 Task: Add "Join Card" Button Button0008  to Card Card0008 in Board Board0002 in Development in Trello
Action: Mouse moved to (589, 79)
Screenshot: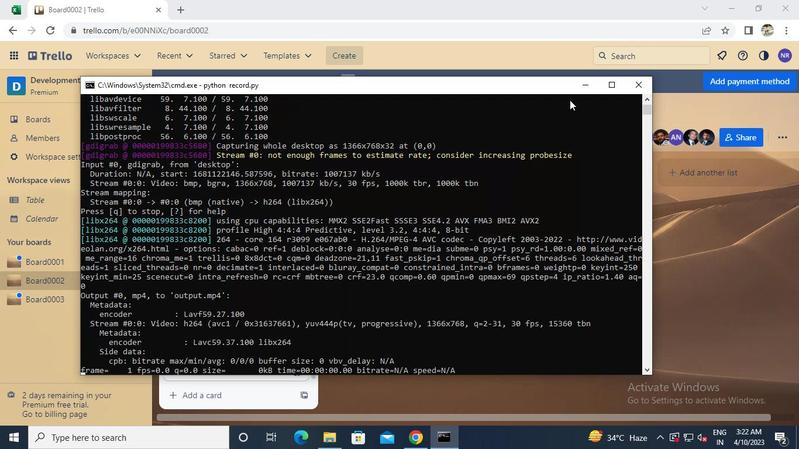 
Action: Mouse pressed left at (589, 79)
Screenshot: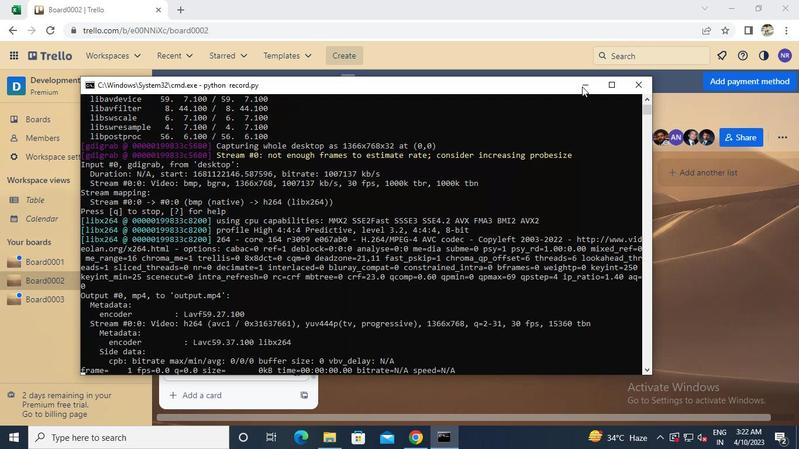 
Action: Mouse moved to (221, 344)
Screenshot: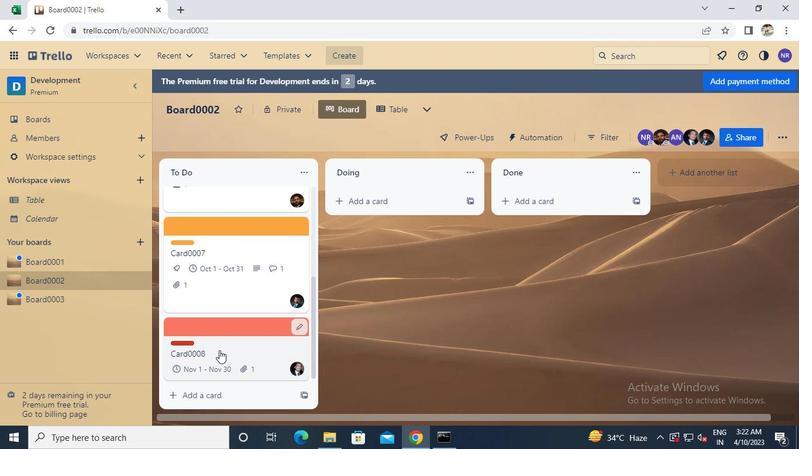 
Action: Mouse pressed left at (221, 344)
Screenshot: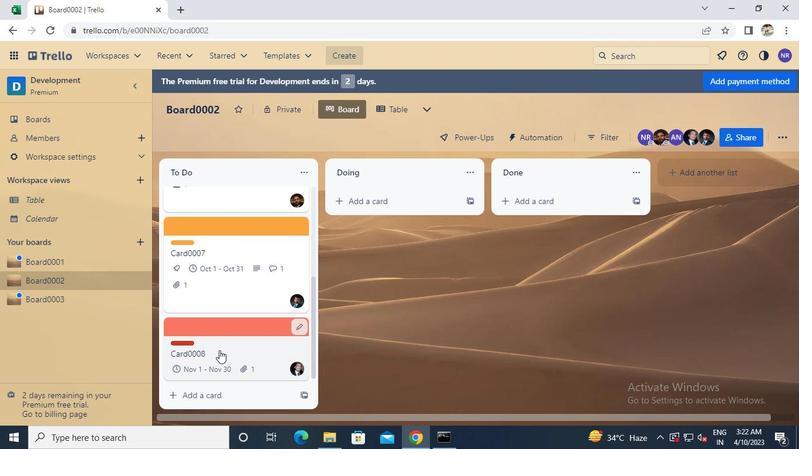 
Action: Mouse moved to (533, 284)
Screenshot: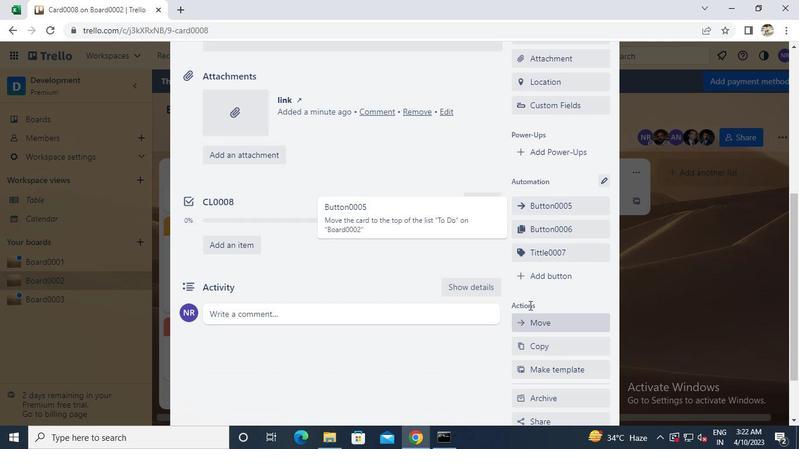 
Action: Mouse pressed left at (533, 284)
Screenshot: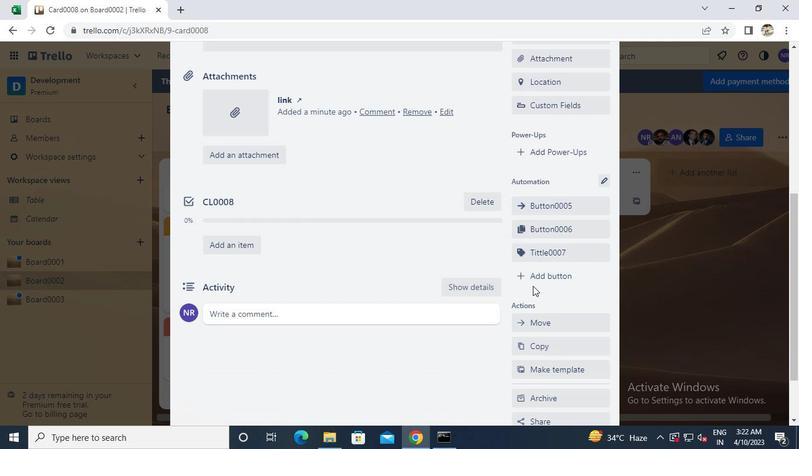 
Action: Mouse moved to (543, 197)
Screenshot: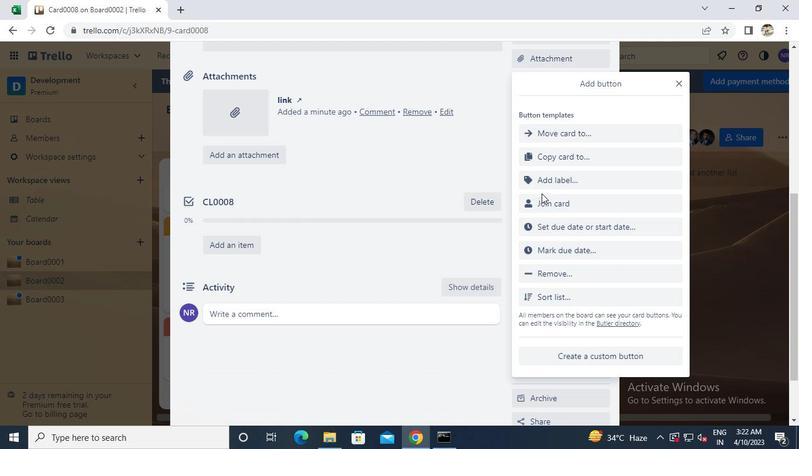 
Action: Mouse pressed left at (543, 197)
Screenshot: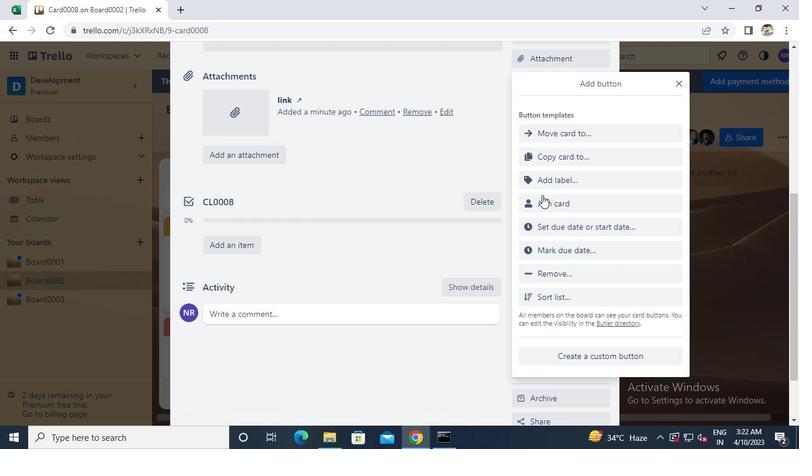 
Action: Keyboard Key.caps_lock
Screenshot: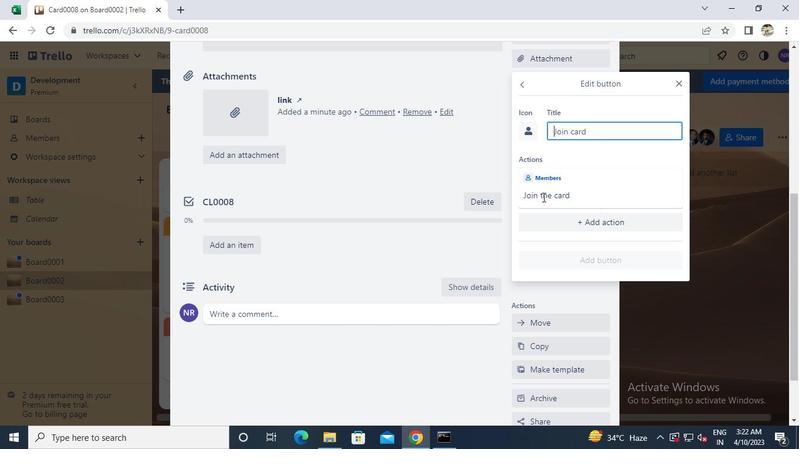 
Action: Keyboard b
Screenshot: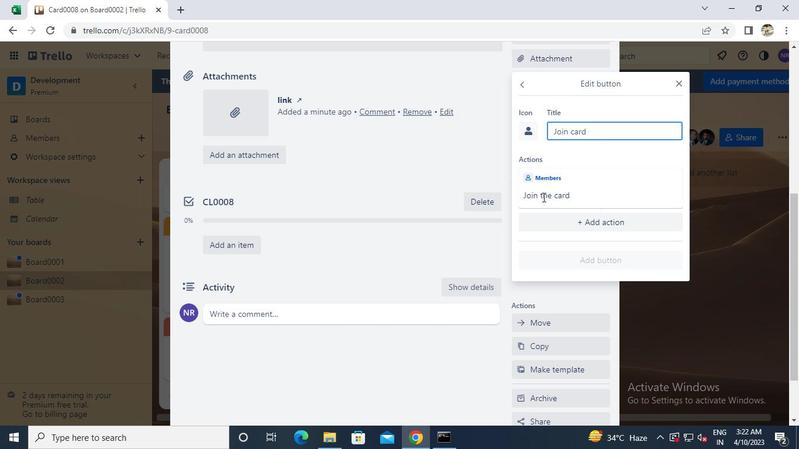 
Action: Keyboard Key.caps_lock
Screenshot: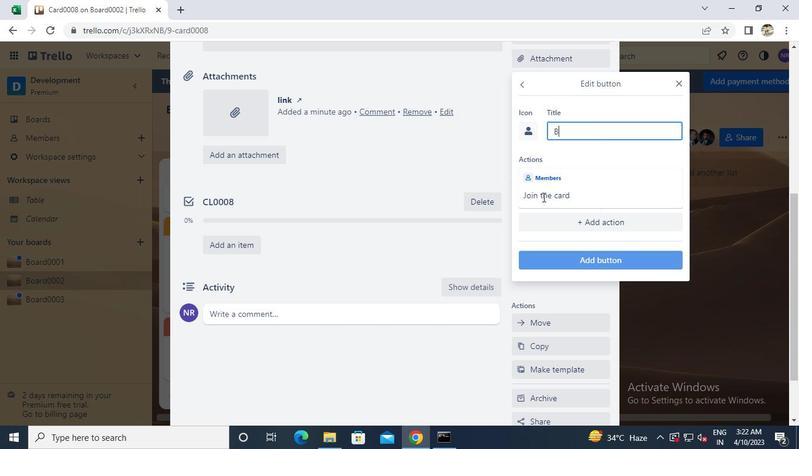 
Action: Keyboard u
Screenshot: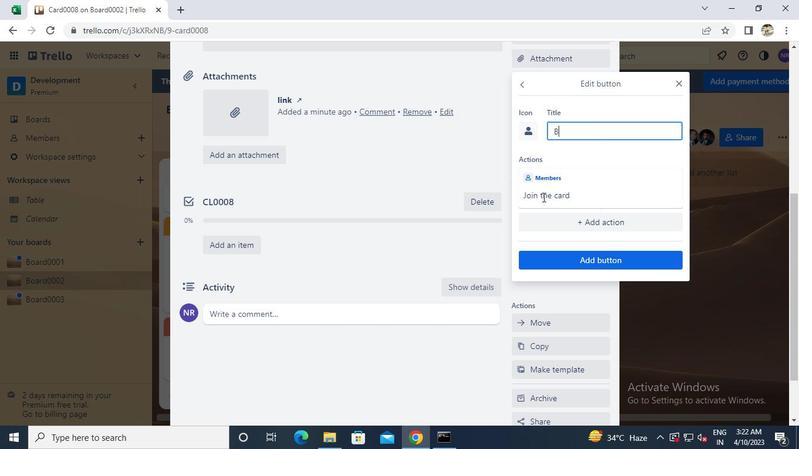 
Action: Keyboard t
Screenshot: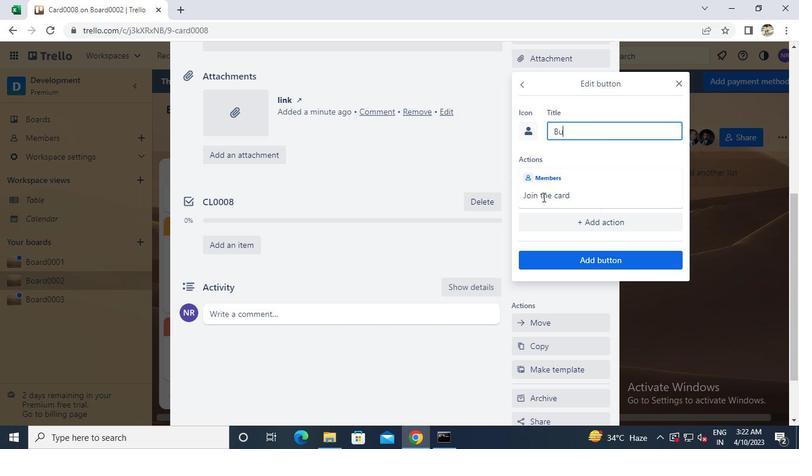 
Action: Keyboard t
Screenshot: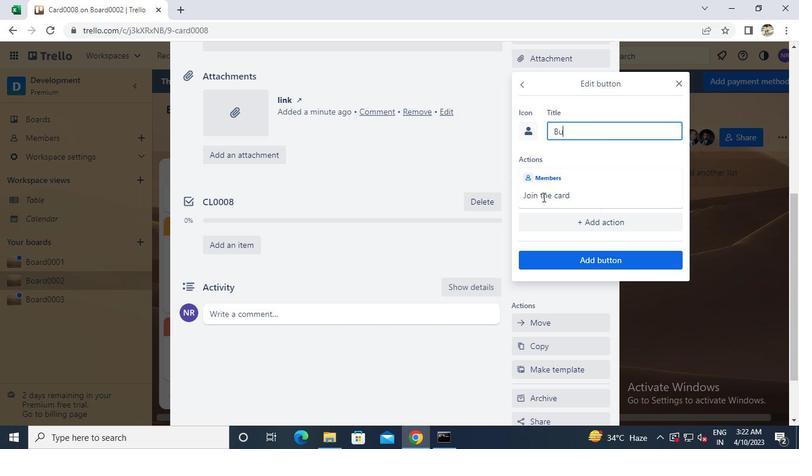 
Action: Keyboard o
Screenshot: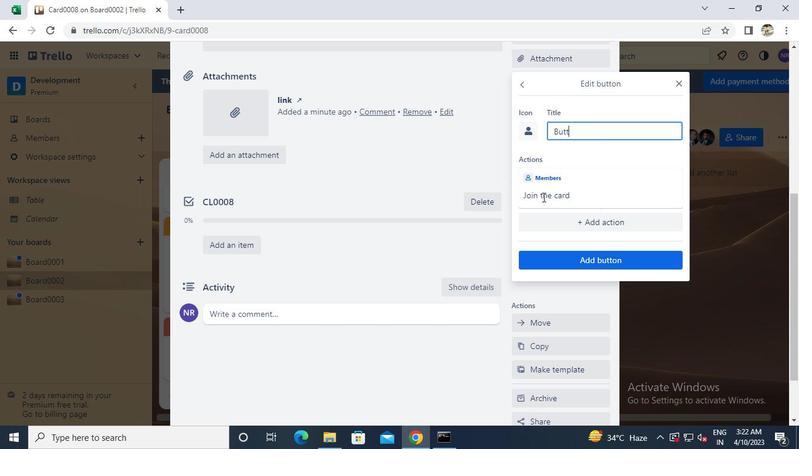 
Action: Keyboard n
Screenshot: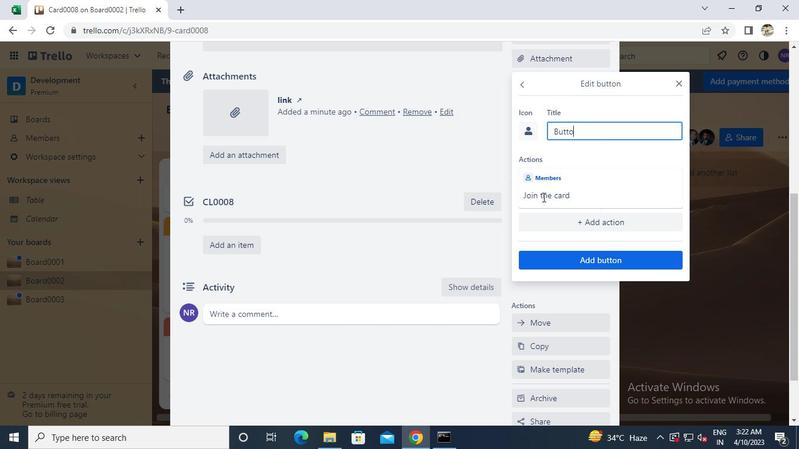 
Action: Keyboard 0
Screenshot: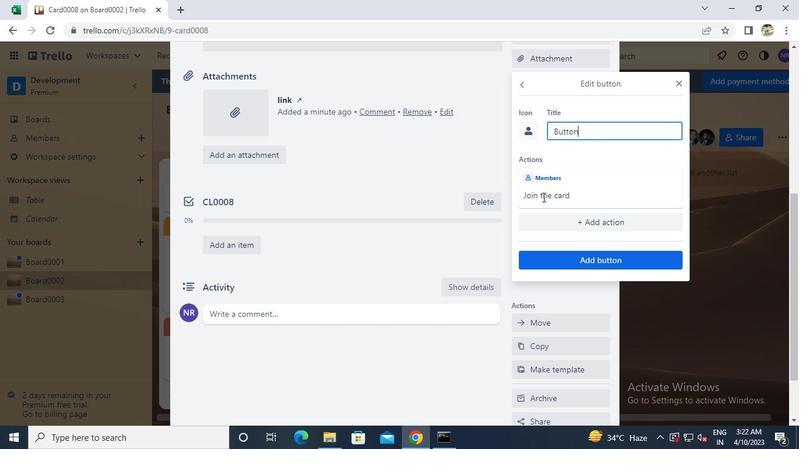
Action: Keyboard 0
Screenshot: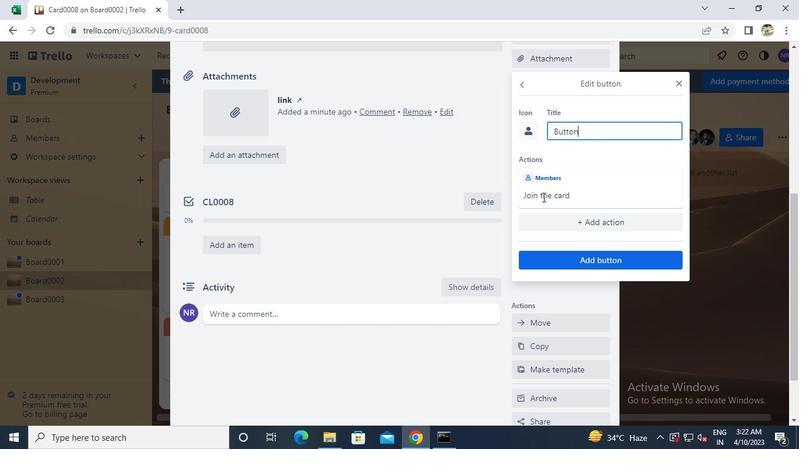 
Action: Keyboard 0
Screenshot: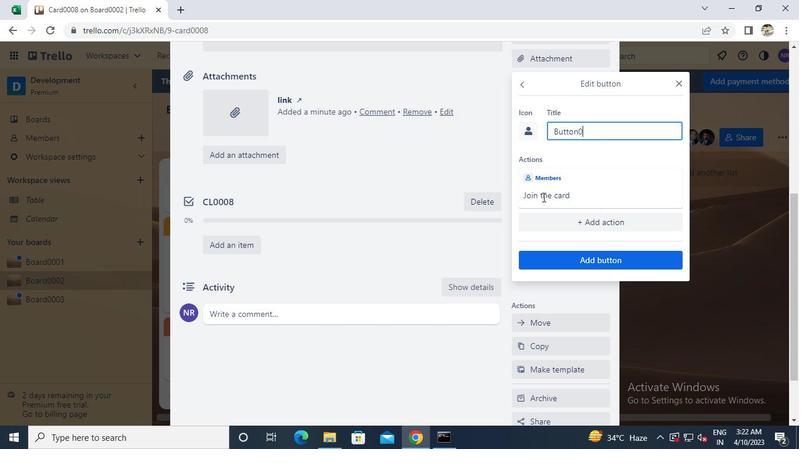 
Action: Keyboard 8
Screenshot: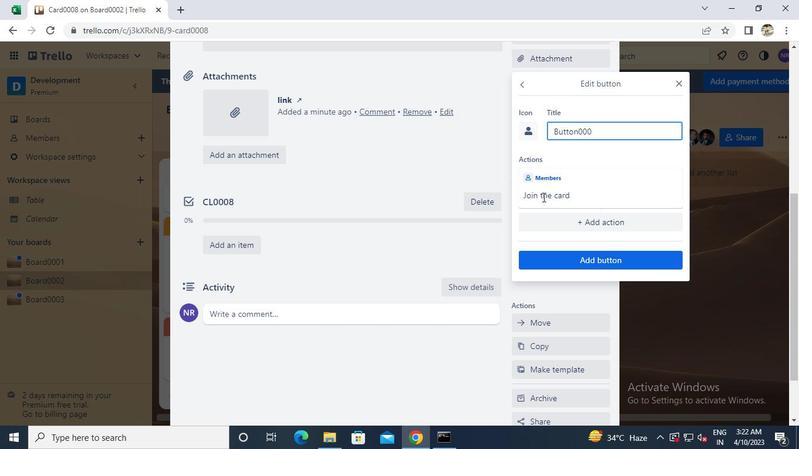 
Action: Mouse moved to (554, 260)
Screenshot: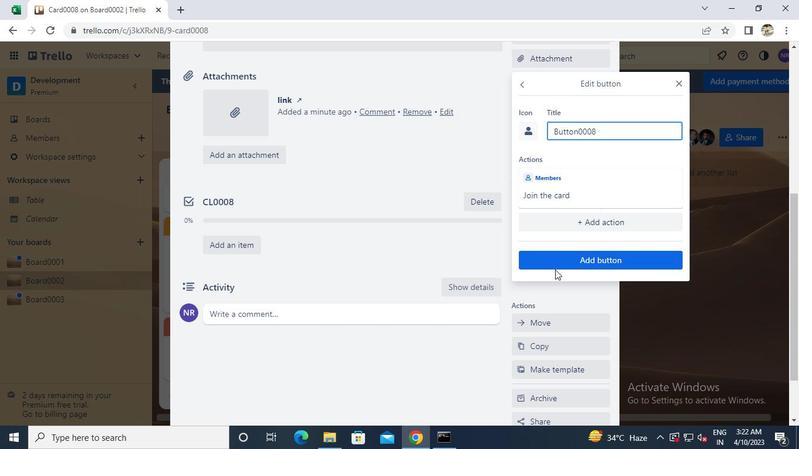 
Action: Mouse pressed left at (554, 260)
Screenshot: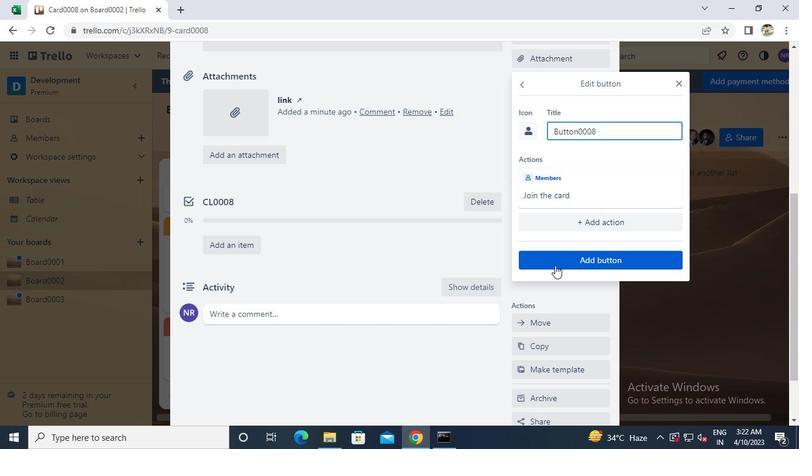 
Action: Mouse moved to (437, 444)
Screenshot: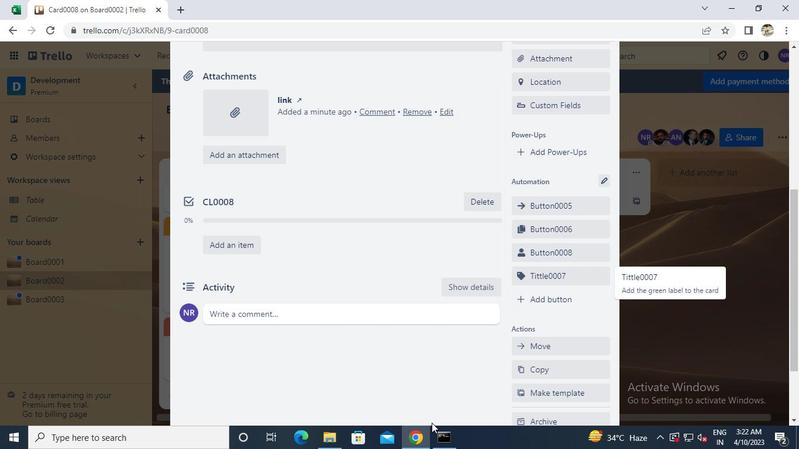 
Action: Mouse pressed left at (437, 444)
Screenshot: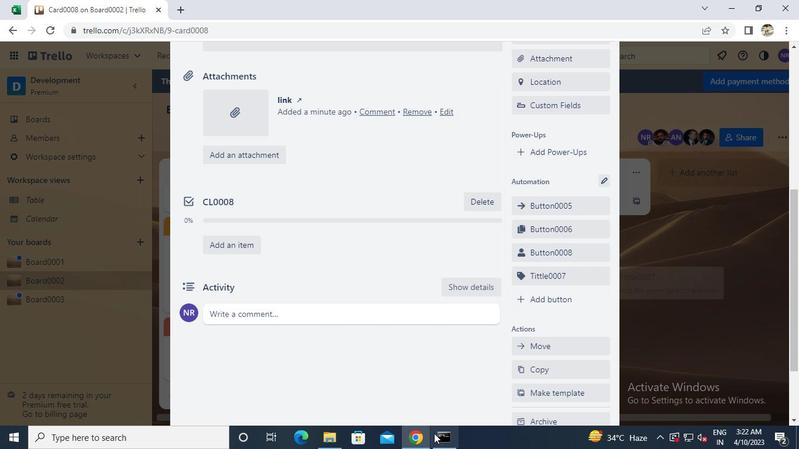 
Action: Mouse moved to (631, 86)
Screenshot: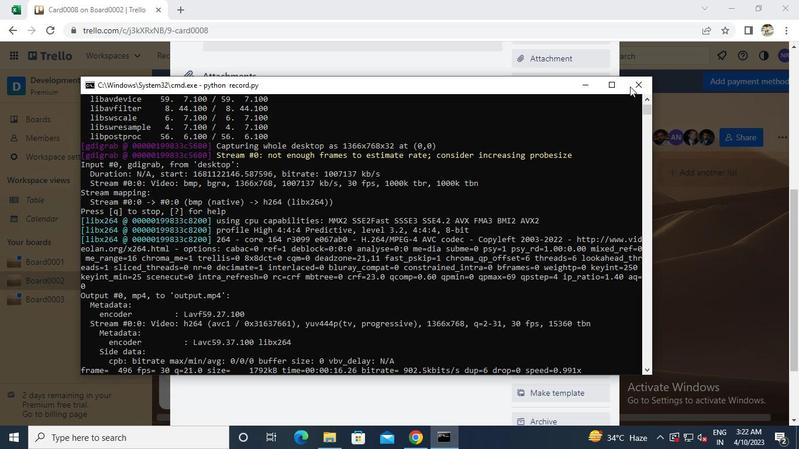 
Action: Mouse pressed left at (631, 86)
Screenshot: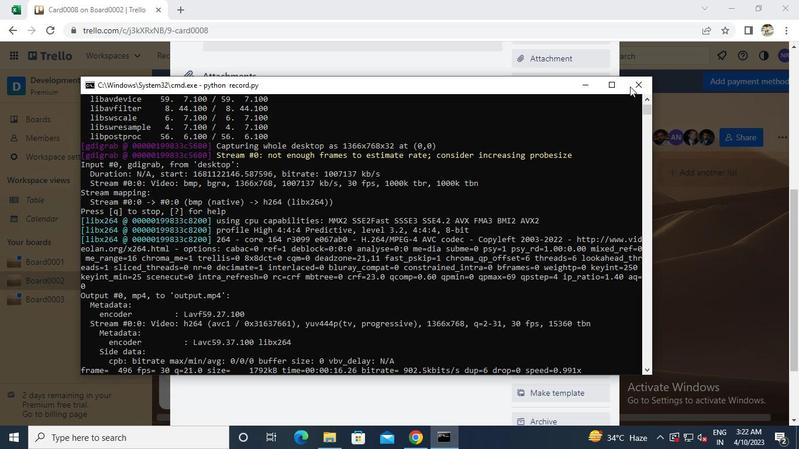 
